 Task: Add the task  Upgrade and migrate company contract review to a cloud-based solution to the section Speeding Speedsters in the project ConvertTech and add a Due Date to the respective task as 2024/03/16
Action: Mouse moved to (727, 297)
Screenshot: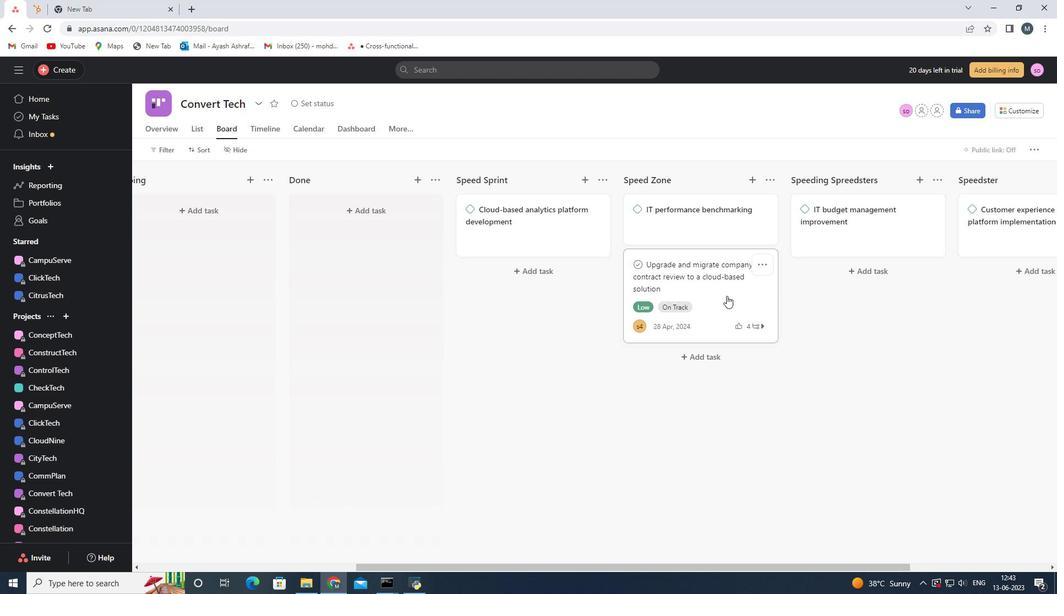 
Action: Mouse pressed left at (727, 297)
Screenshot: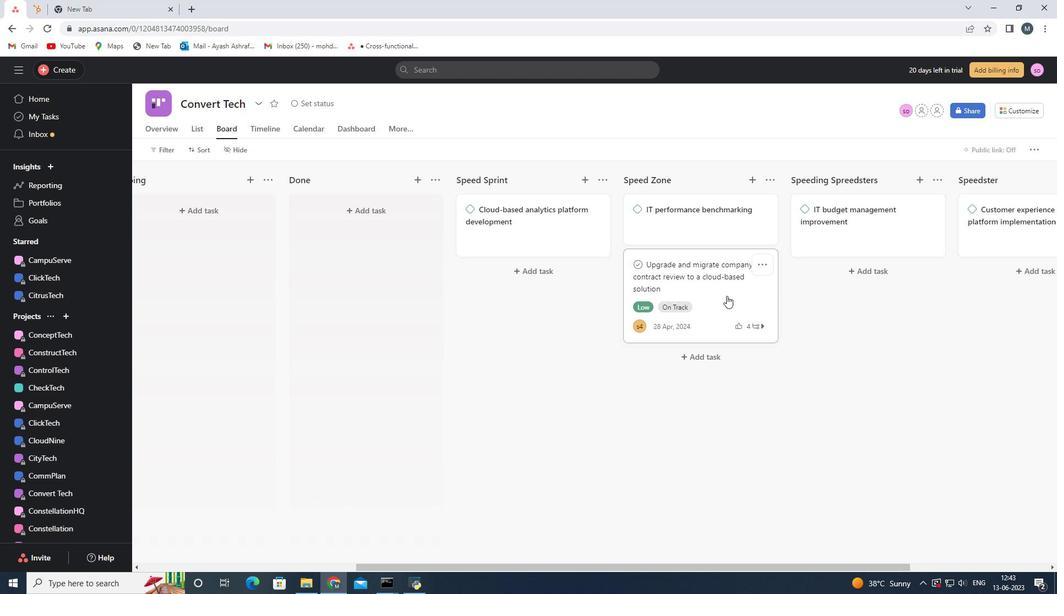 
Action: Mouse moved to (845, 336)
Screenshot: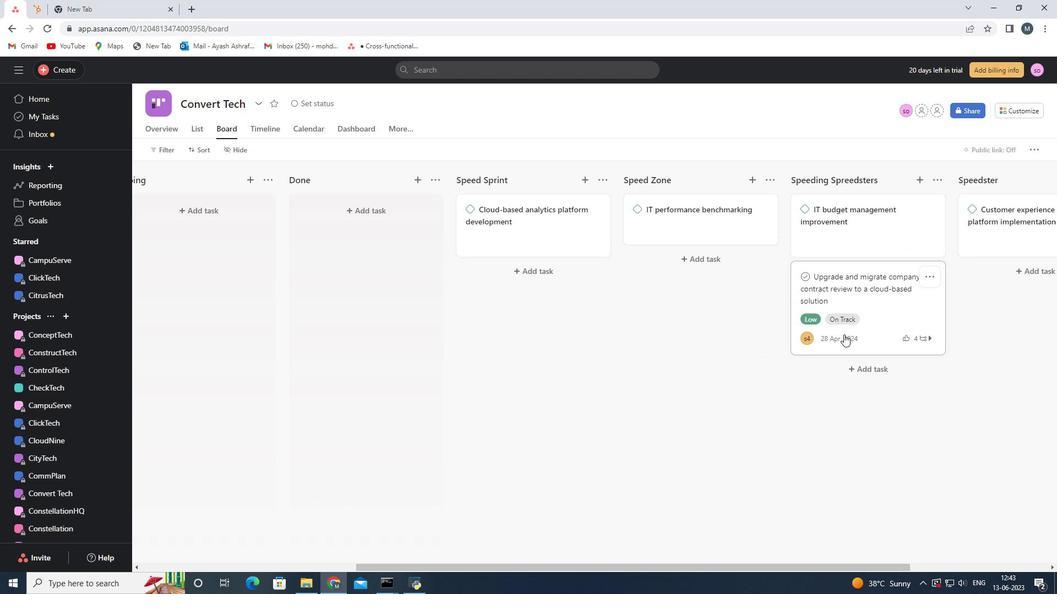 
Action: Mouse pressed left at (845, 336)
Screenshot: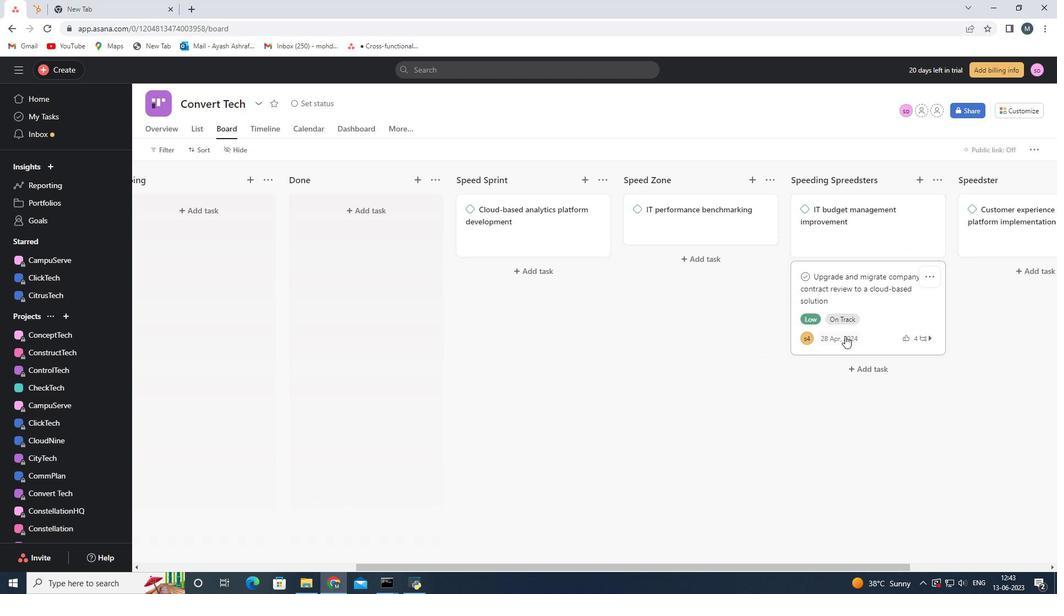 
Action: Mouse moved to (829, 139)
Screenshot: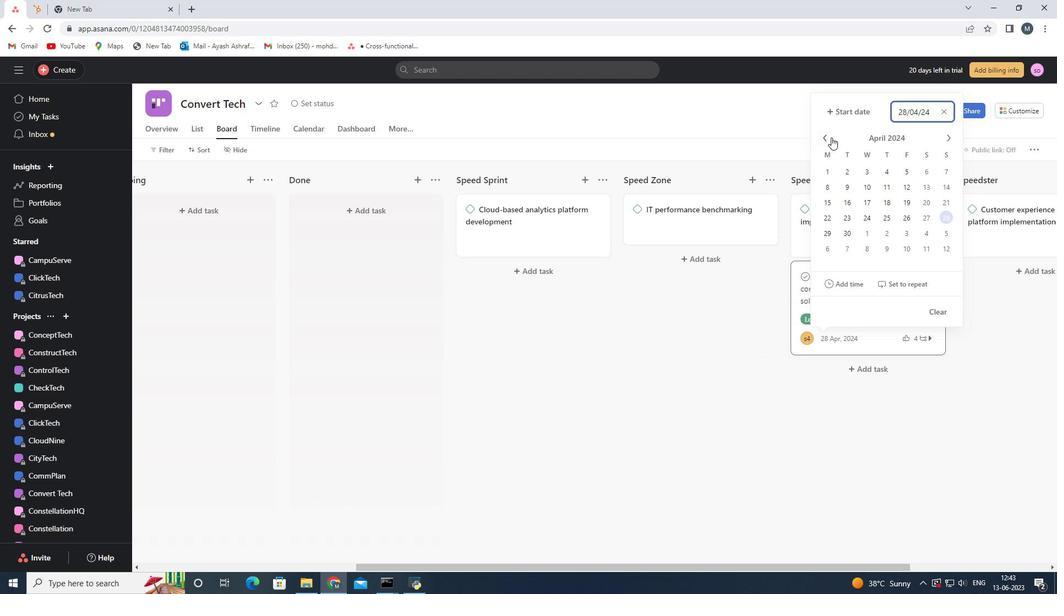 
Action: Mouse pressed left at (829, 139)
Screenshot: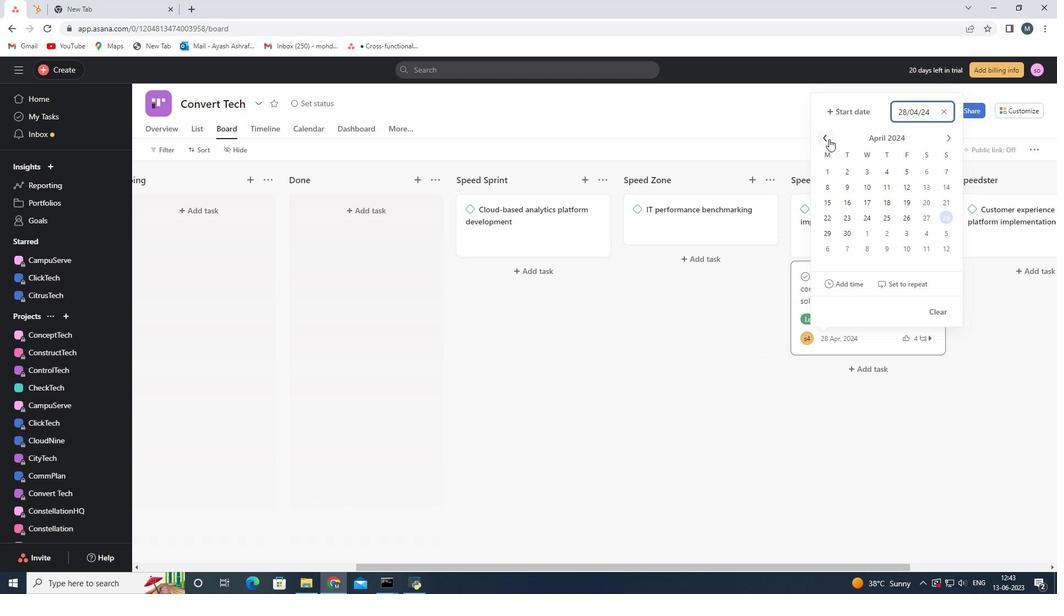 
Action: Mouse moved to (920, 201)
Screenshot: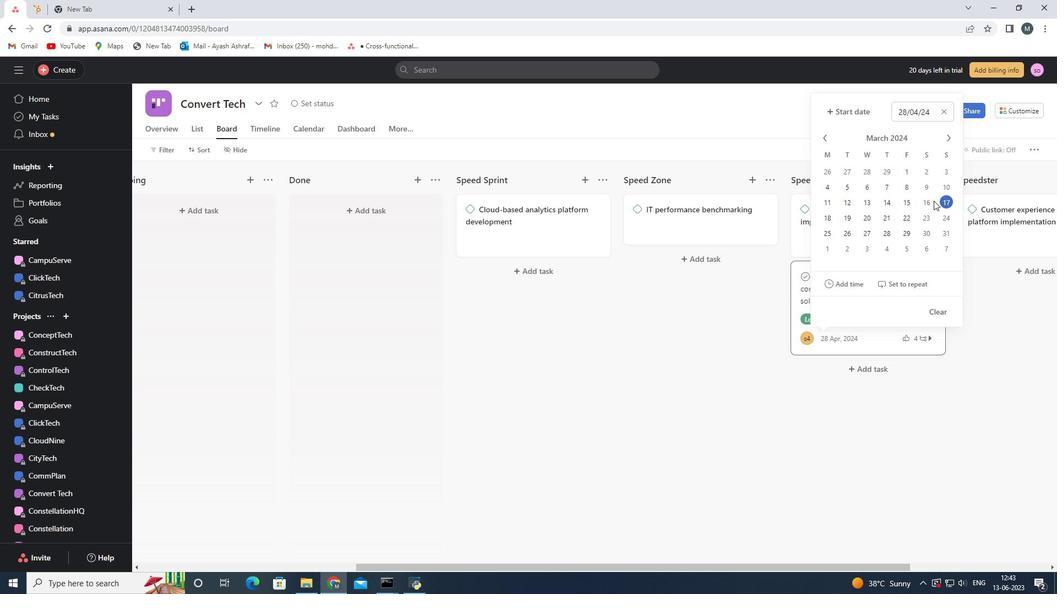 
Action: Mouse pressed left at (920, 201)
Screenshot: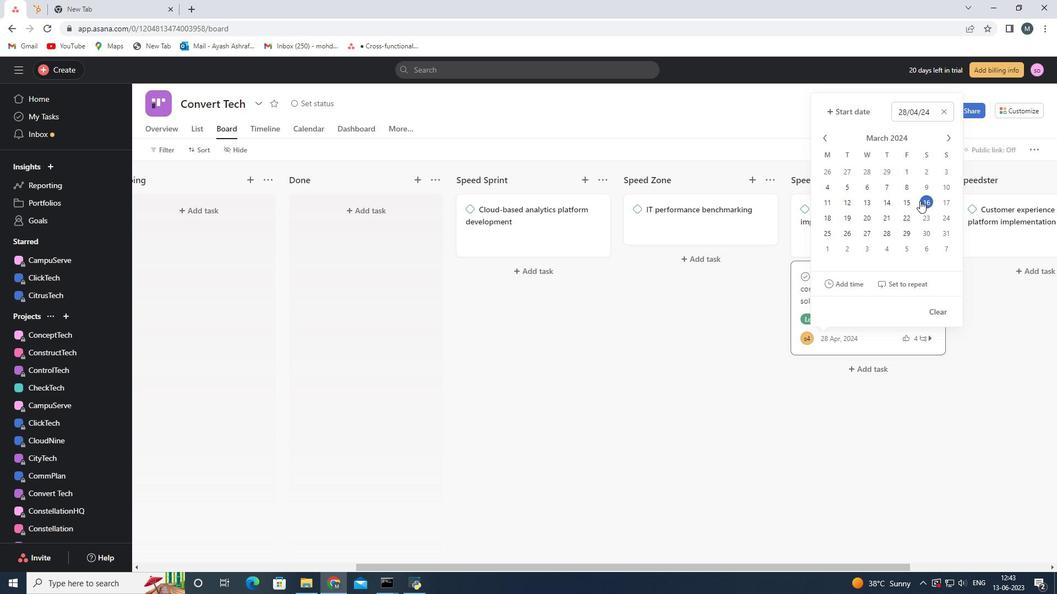 
Action: Mouse moved to (766, 311)
Screenshot: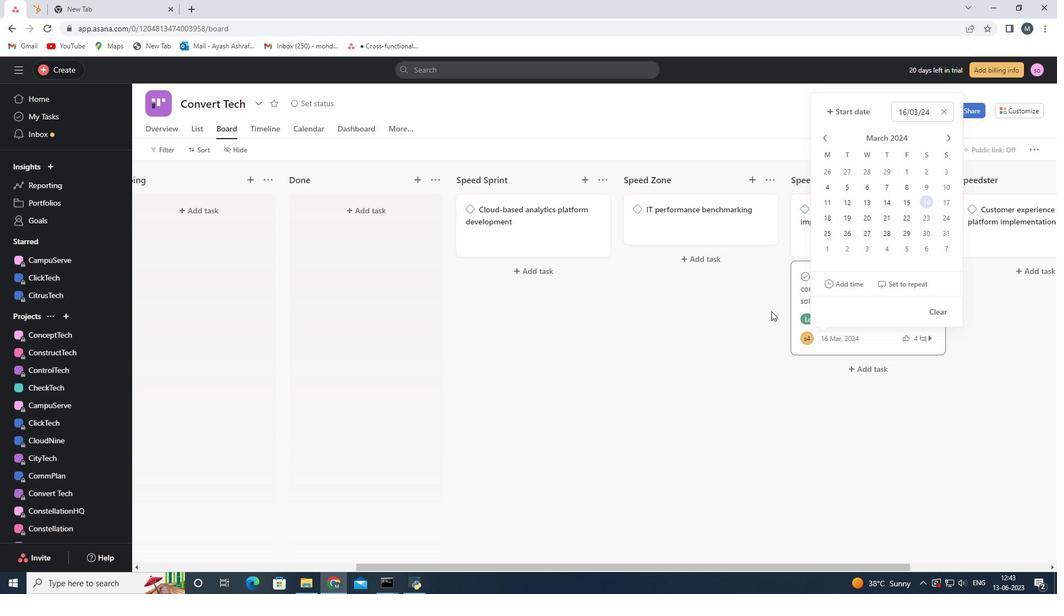 
Action: Mouse pressed left at (766, 311)
Screenshot: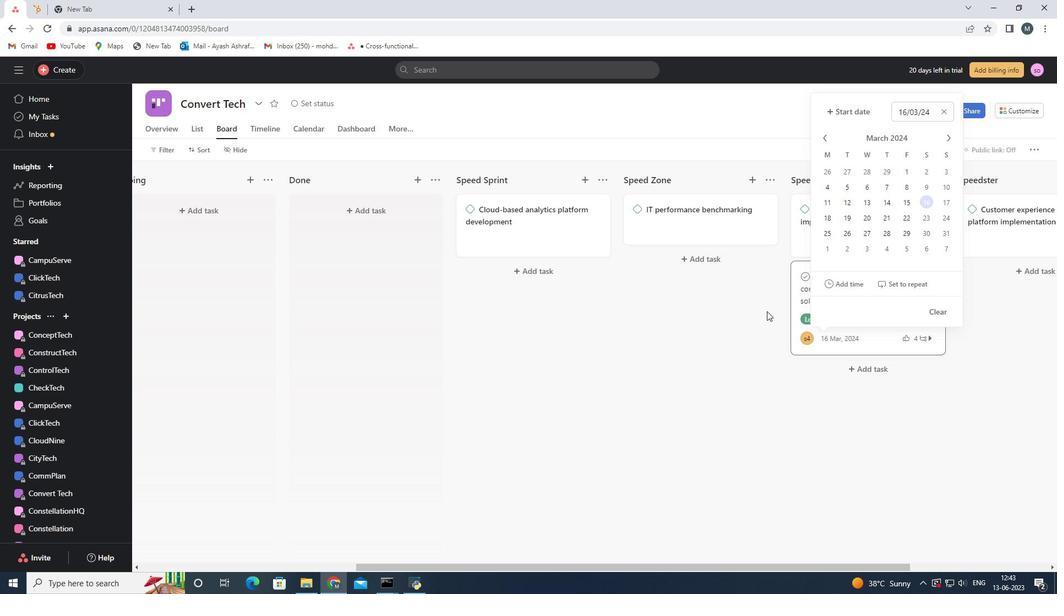 
Action: Mouse moved to (660, 395)
Screenshot: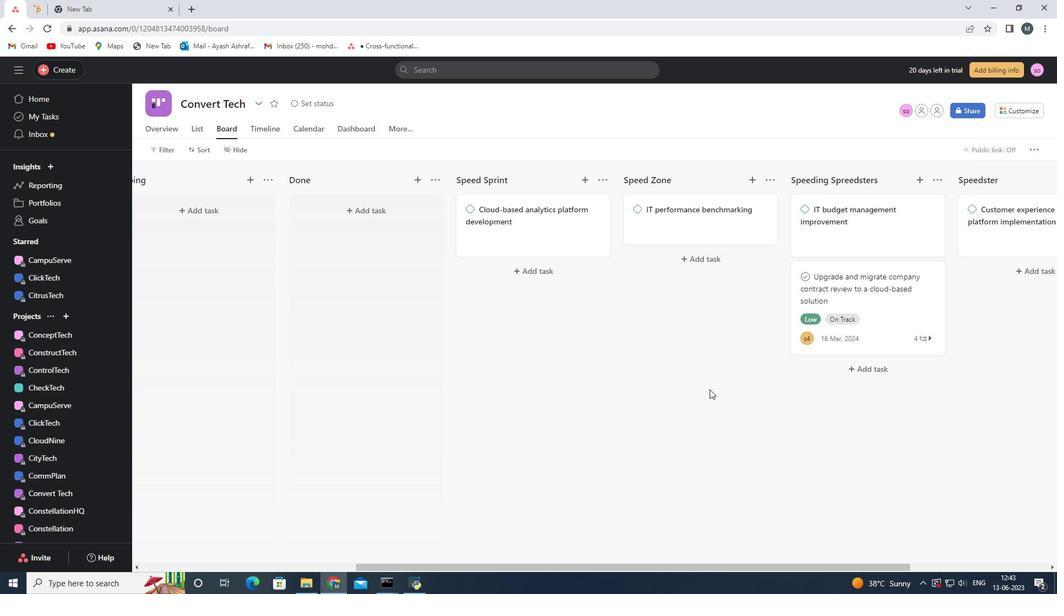 
